 Task: Apply theme paradigm in current slide.
Action: Mouse moved to (433, 98)
Screenshot: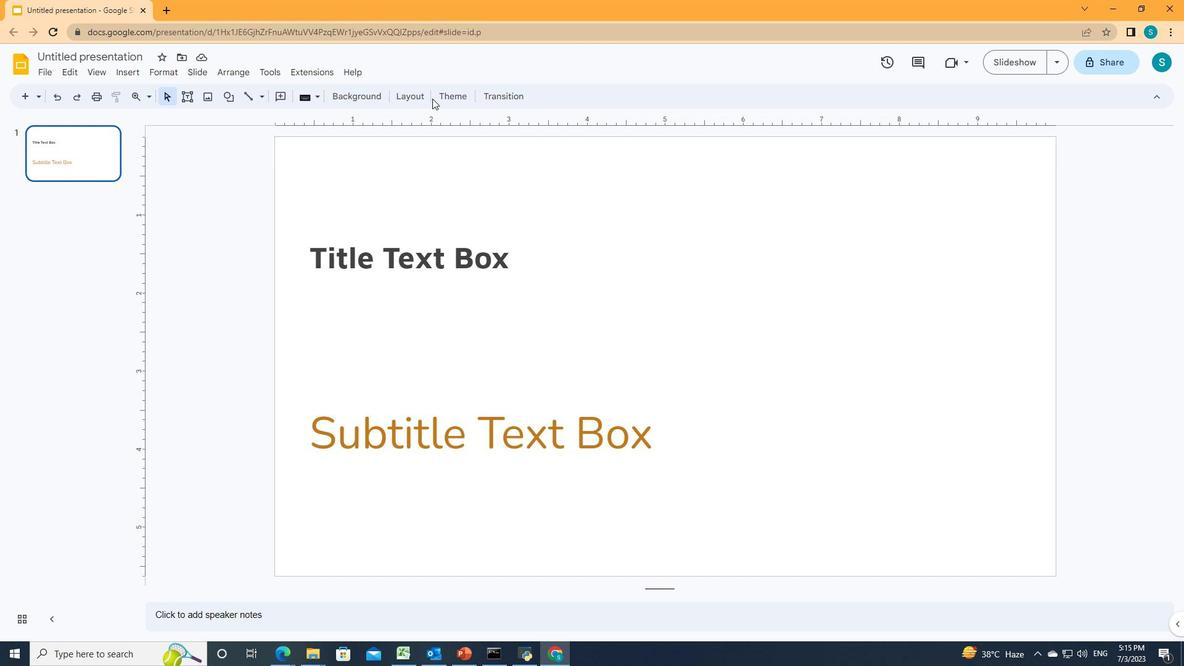 
Action: Mouse pressed left at (433, 98)
Screenshot: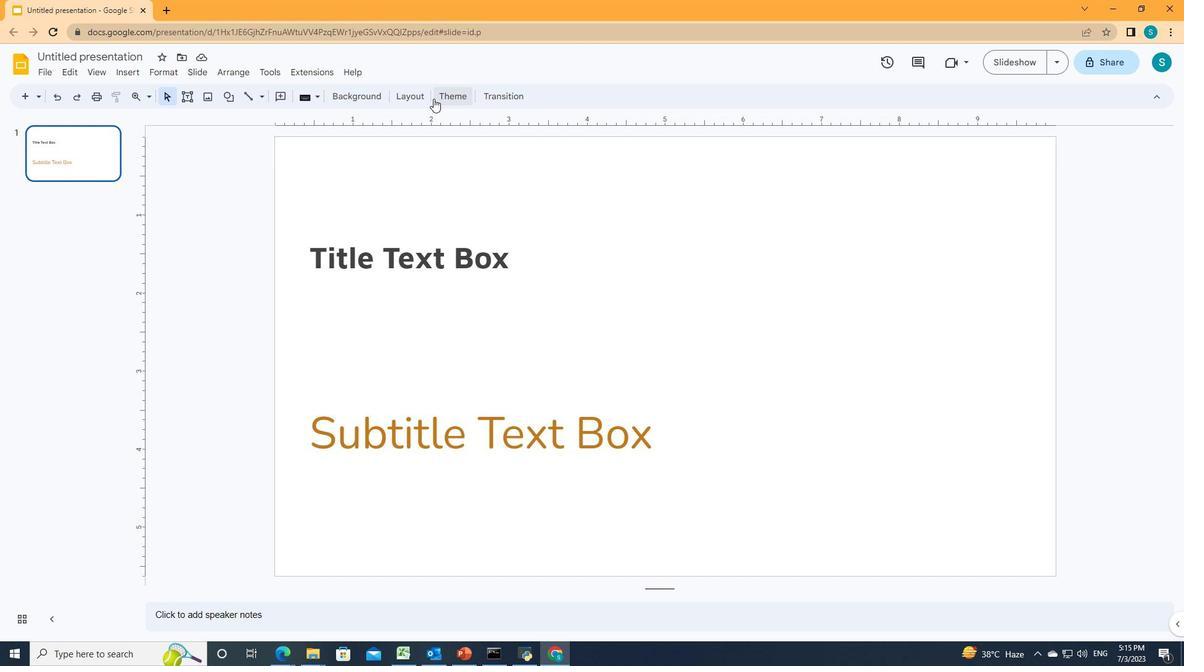 
Action: Mouse moved to (1085, 453)
Screenshot: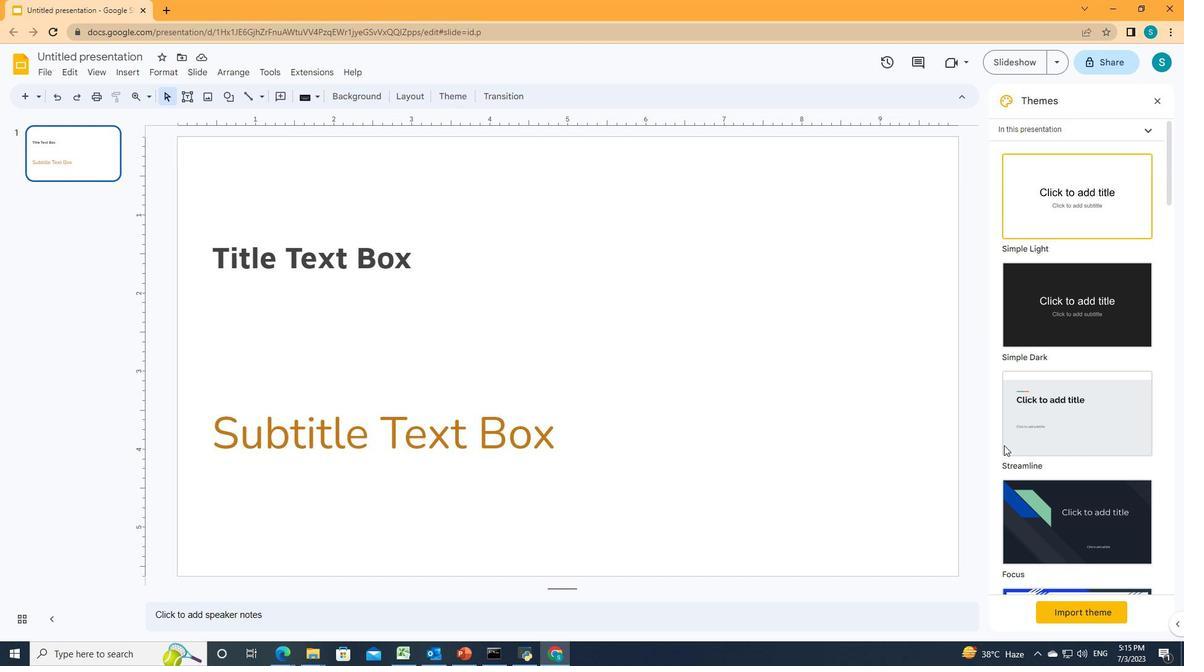 
Action: Mouse scrolled (1085, 452) with delta (0, 0)
Screenshot: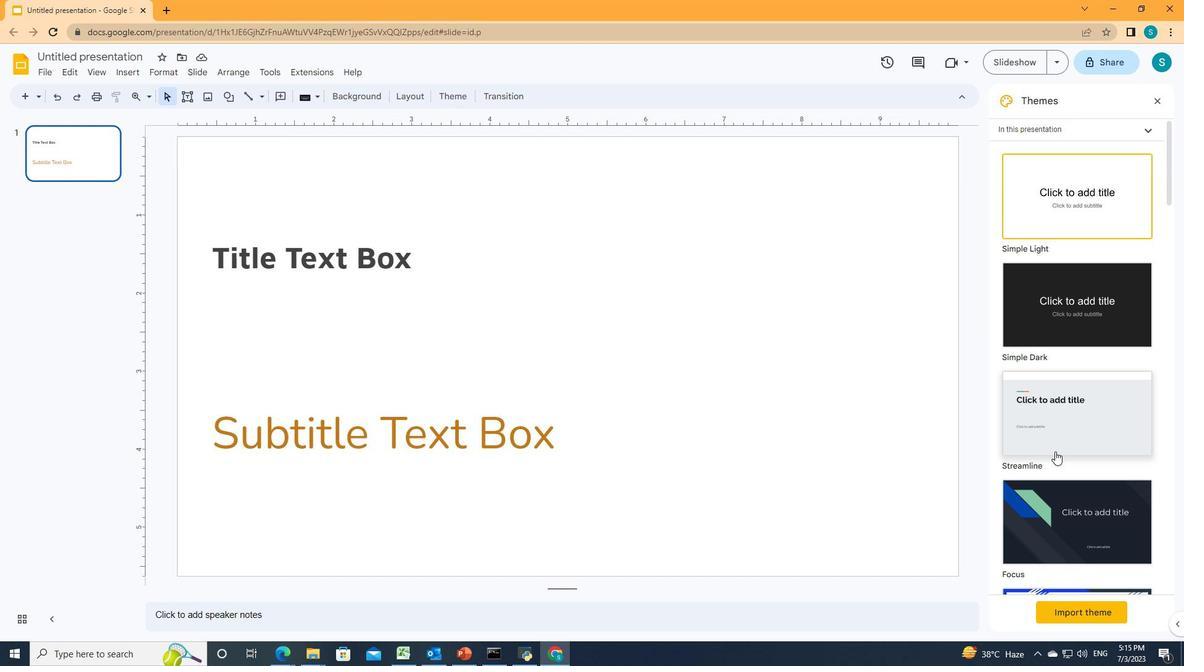 
Action: Mouse scrolled (1085, 452) with delta (0, 0)
Screenshot: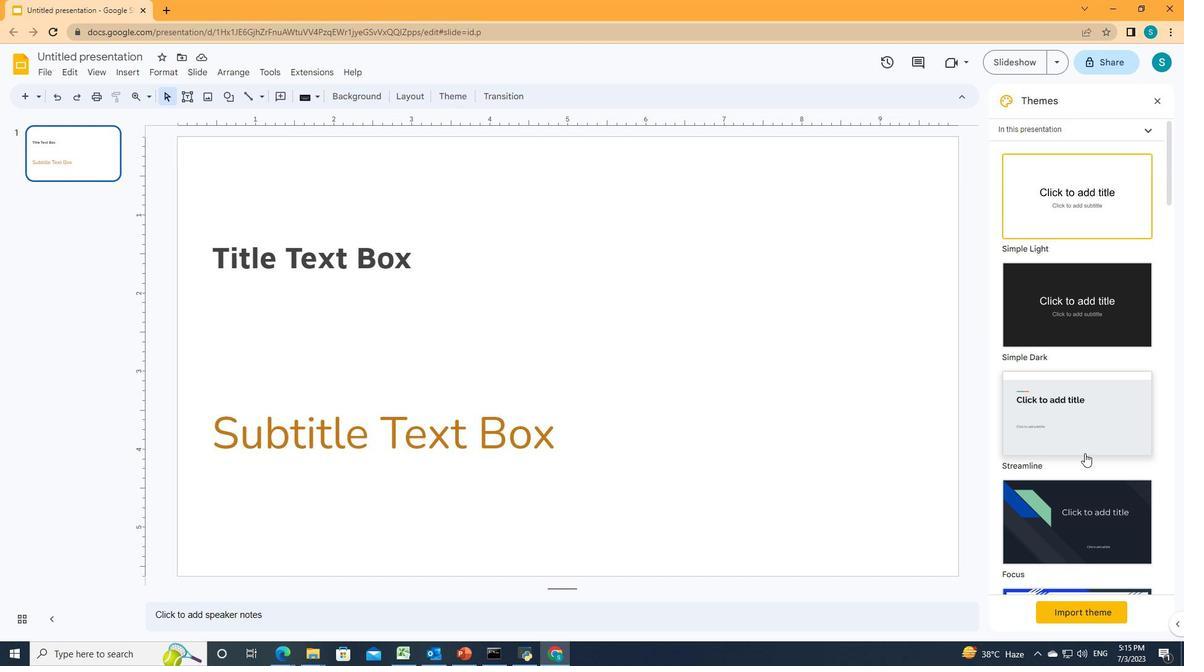 
Action: Mouse scrolled (1085, 452) with delta (0, 0)
Screenshot: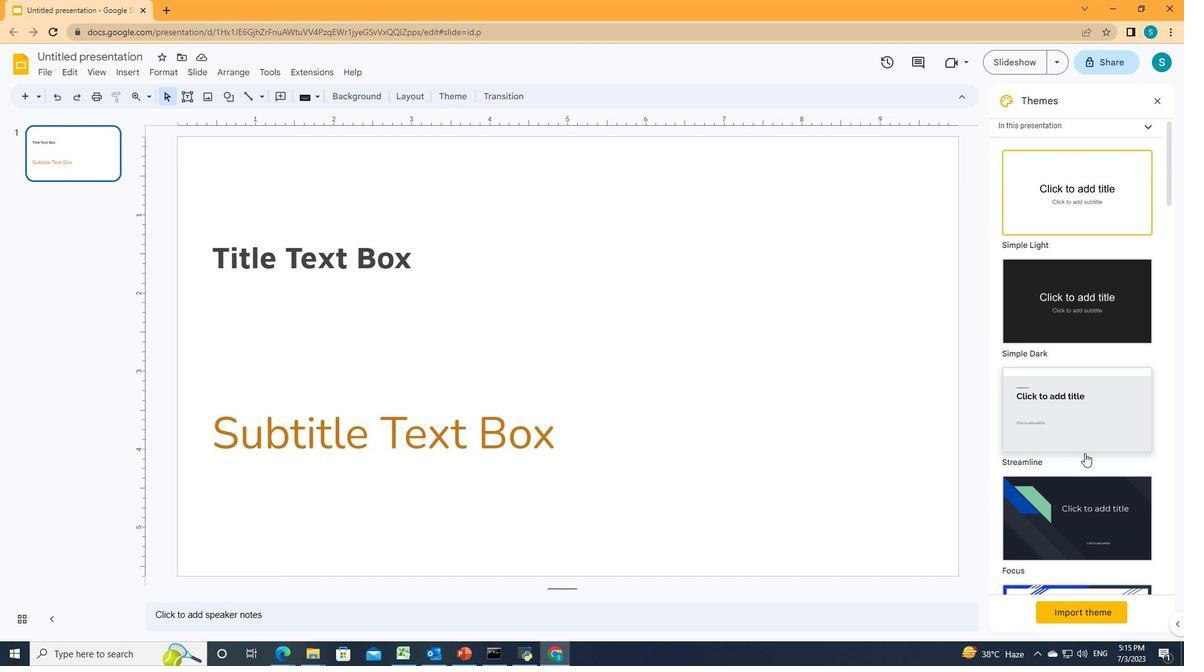 
Action: Mouse scrolled (1085, 452) with delta (0, 0)
Screenshot: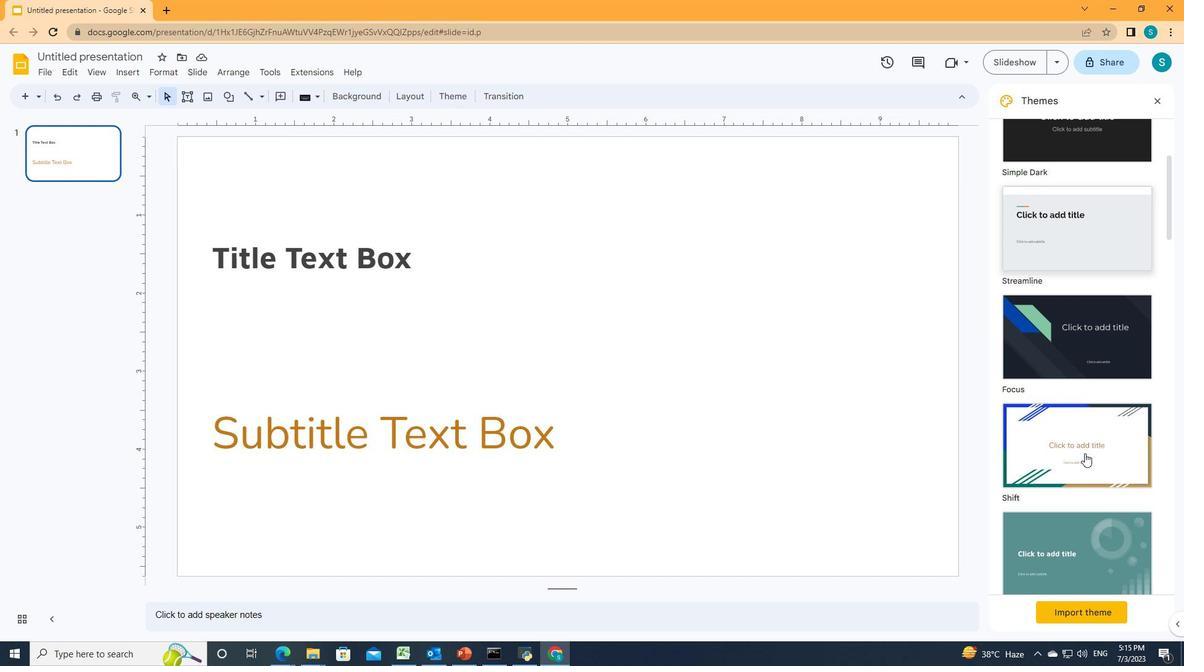 
Action: Mouse scrolled (1085, 452) with delta (0, 0)
Screenshot: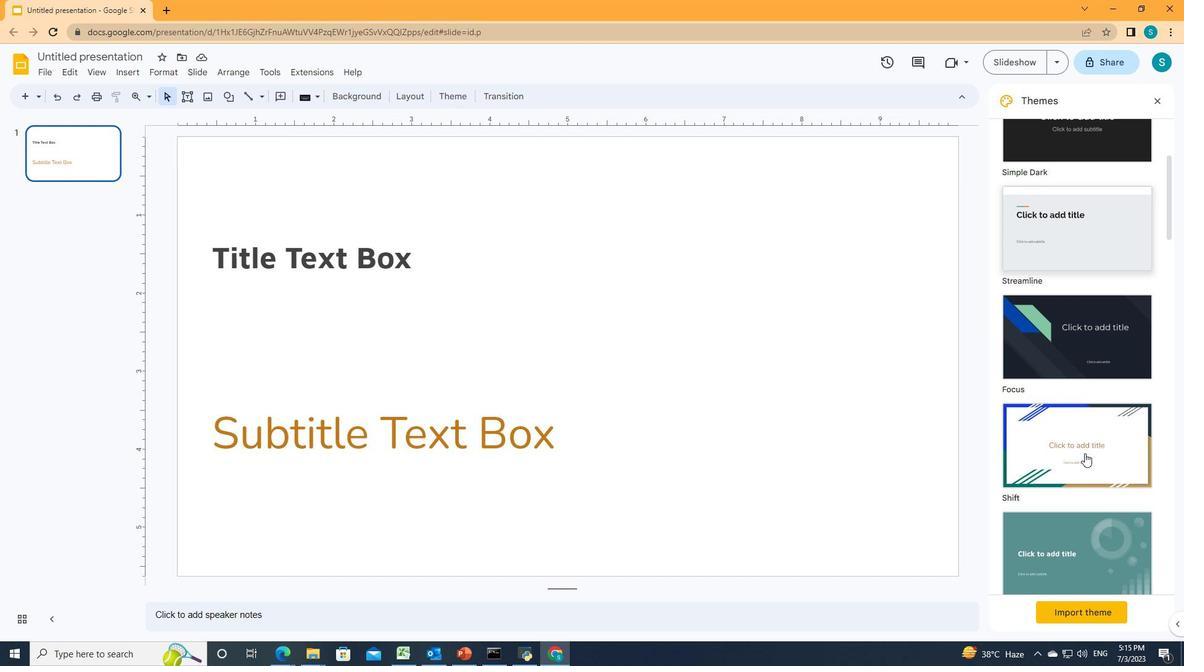 
Action: Mouse scrolled (1085, 452) with delta (0, 0)
Screenshot: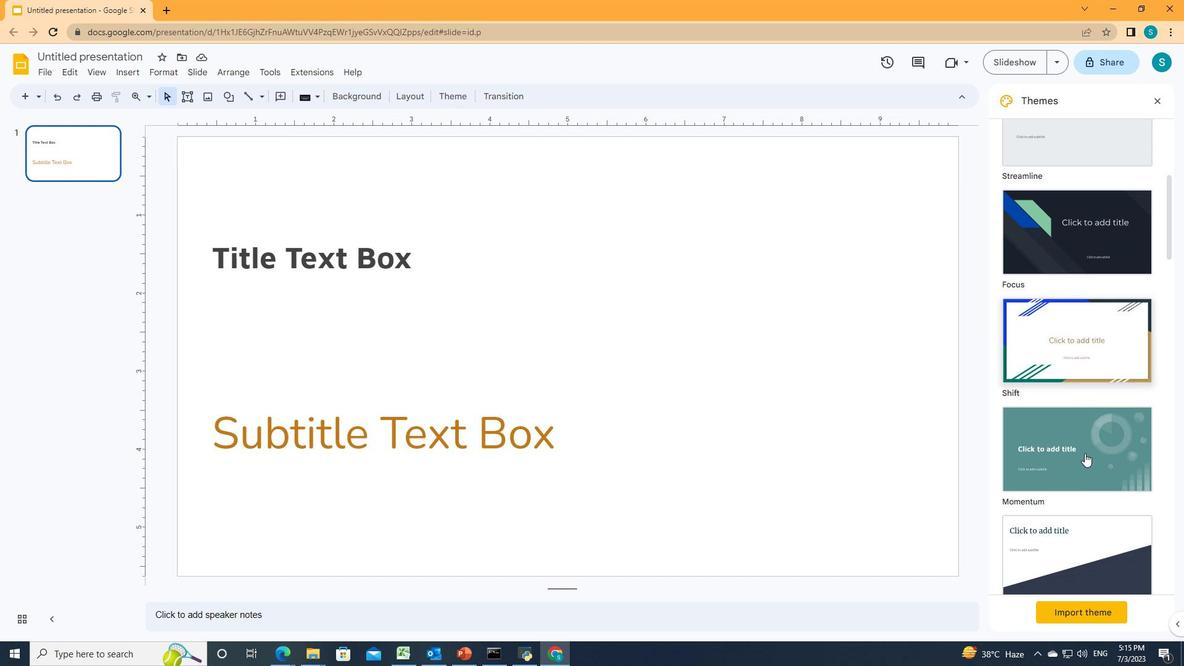 
Action: Mouse moved to (1082, 471)
Screenshot: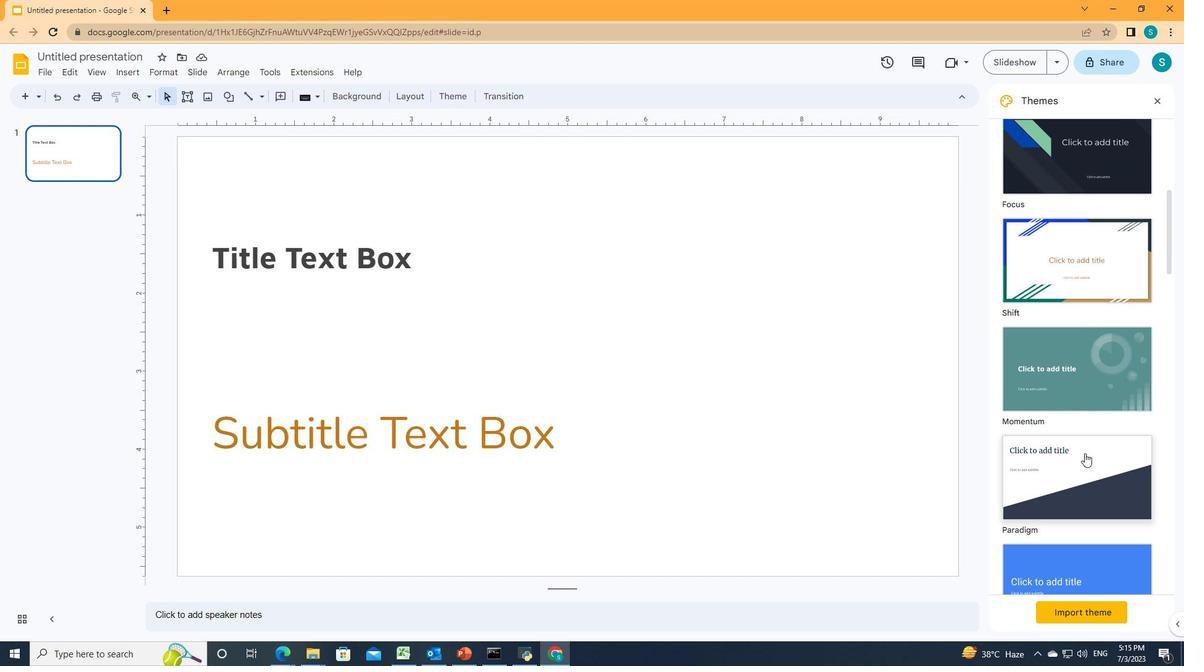 
Action: Mouse pressed left at (1082, 471)
Screenshot: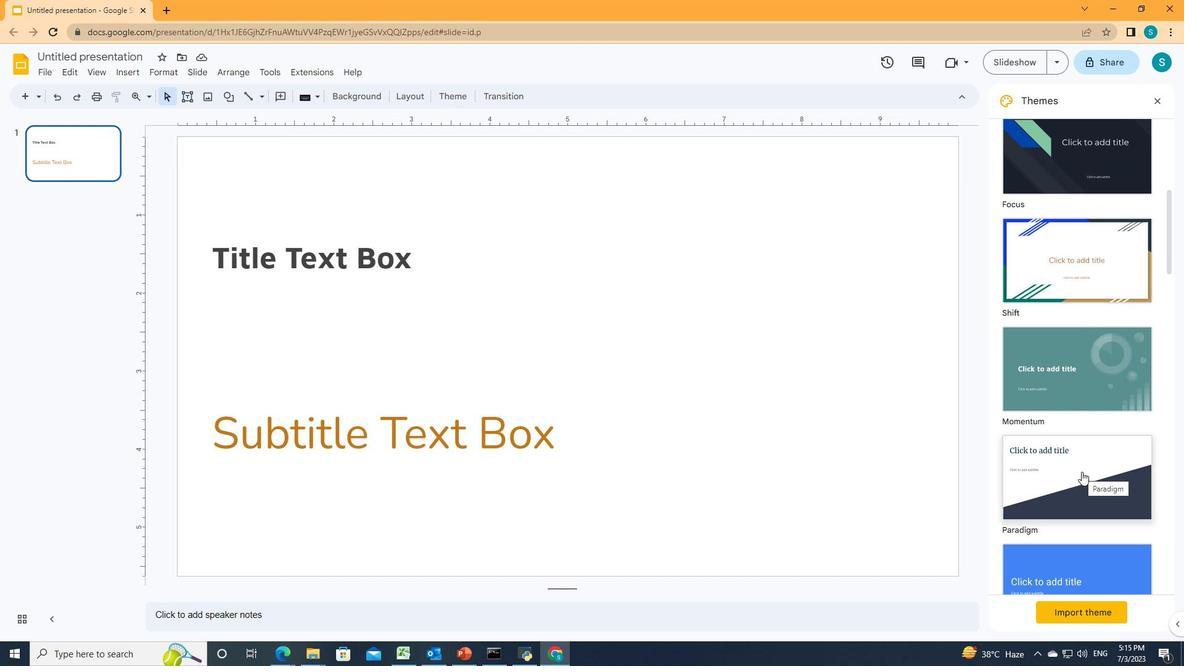 
